 Task: Show rows with all zero values in the forecast summary
Action: Mouse scrolled (146, 194) with delta (0, 0)
Screenshot: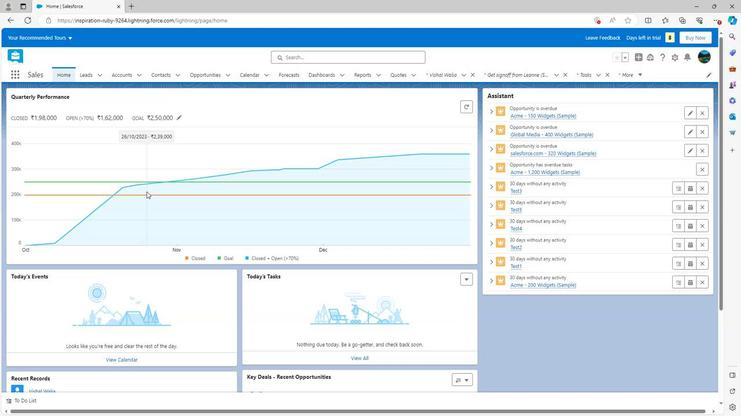 
Action: Mouse moved to (147, 195)
Screenshot: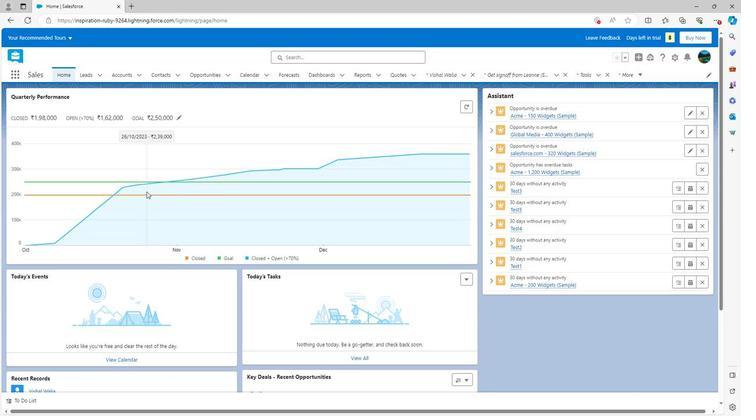 
Action: Mouse scrolled (147, 194) with delta (0, 0)
Screenshot: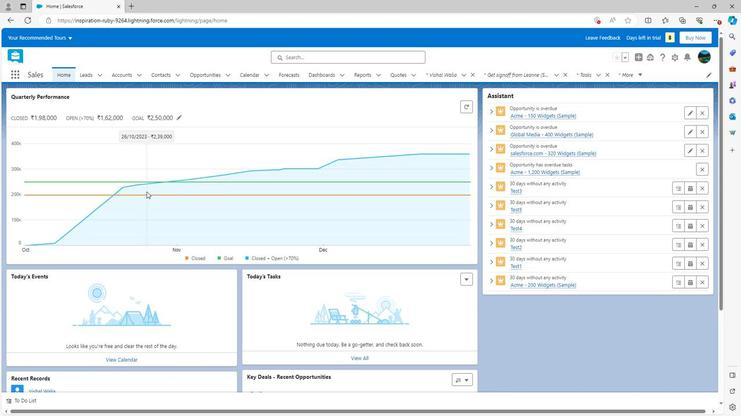 
Action: Mouse moved to (147, 195)
Screenshot: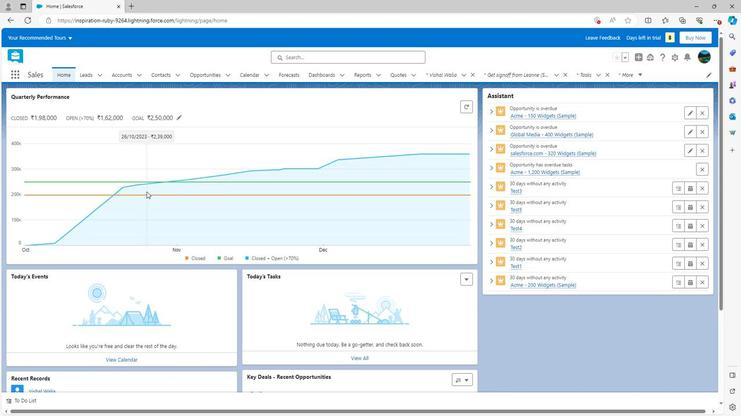 
Action: Mouse scrolled (147, 194) with delta (0, 0)
Screenshot: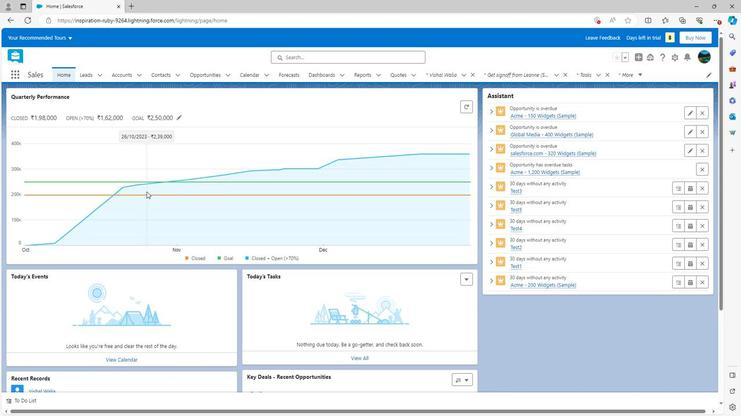 
Action: Mouse scrolled (147, 195) with delta (0, 0)
Screenshot: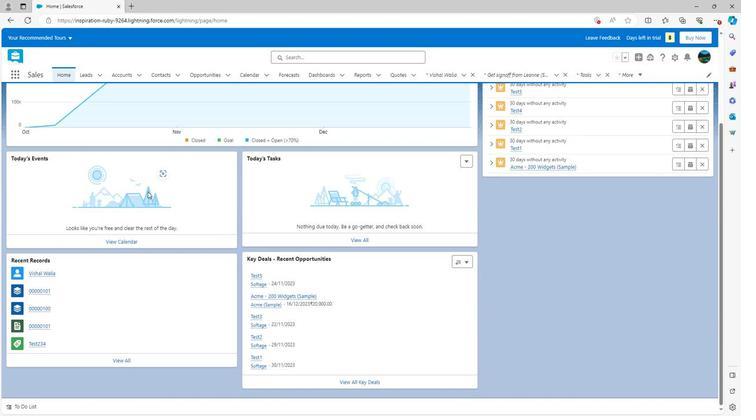 
Action: Mouse scrolled (147, 195) with delta (0, 0)
Screenshot: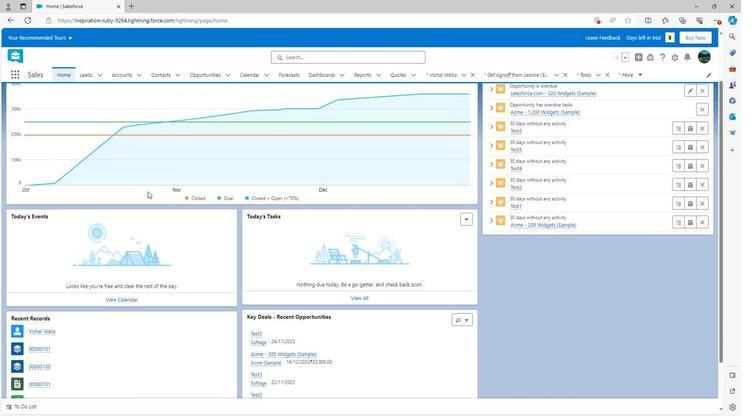 
Action: Mouse scrolled (147, 195) with delta (0, 0)
Screenshot: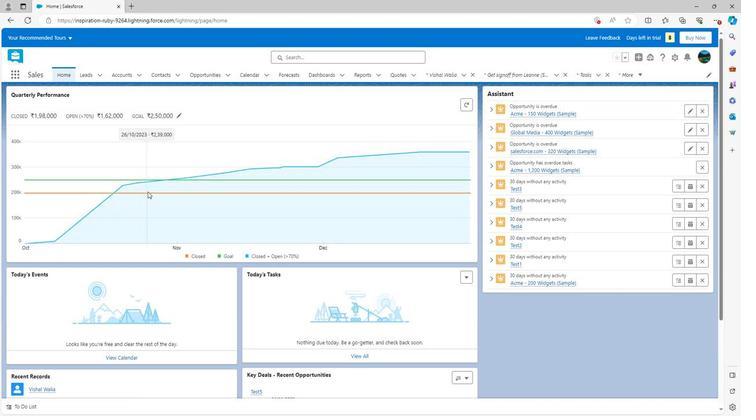 
Action: Mouse scrolled (147, 195) with delta (0, 0)
Screenshot: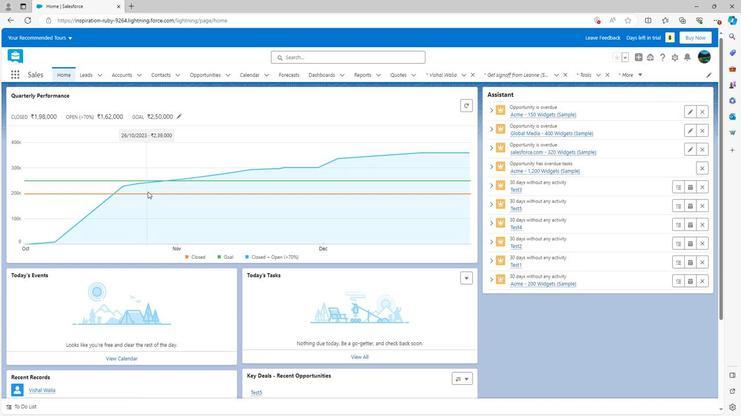 
Action: Mouse moved to (287, 74)
Screenshot: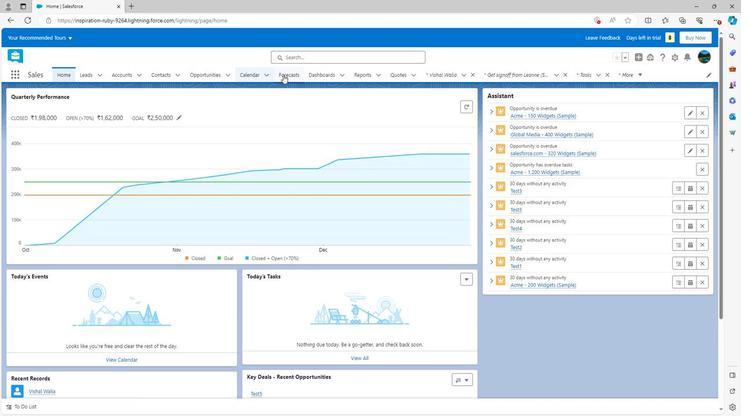 
Action: Mouse pressed left at (287, 74)
Screenshot: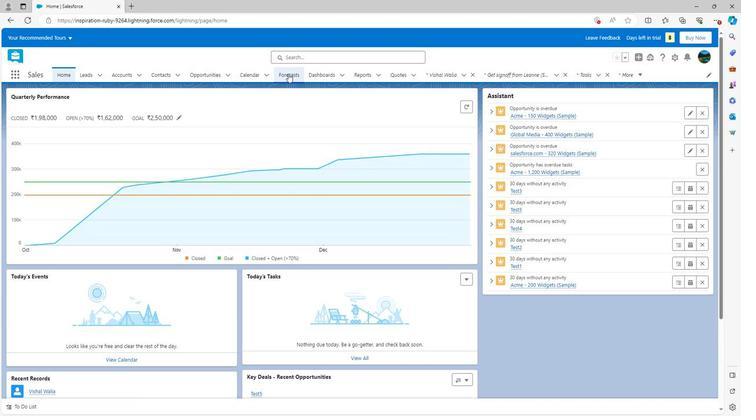
Action: Mouse moved to (688, 99)
Screenshot: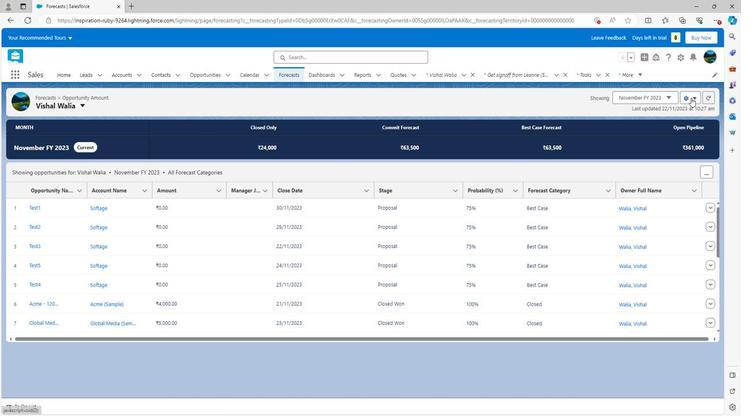 
Action: Mouse pressed left at (688, 99)
Screenshot: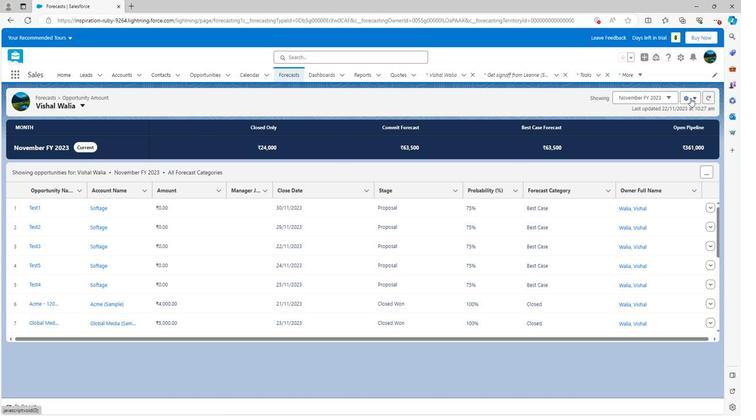 
Action: Mouse moved to (213, 232)
Screenshot: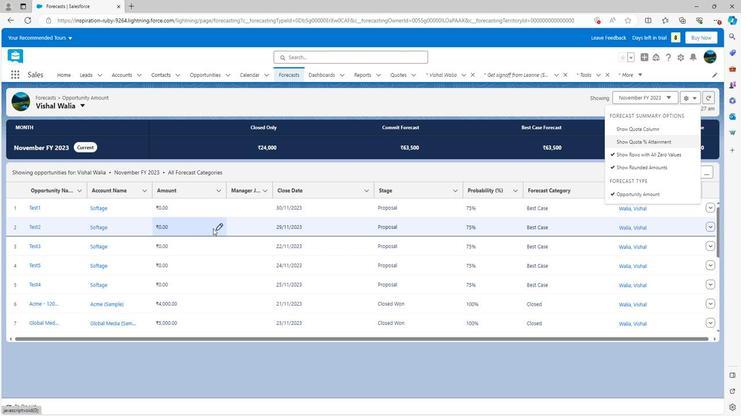 
Action: Mouse scrolled (213, 231) with delta (0, 0)
Screenshot: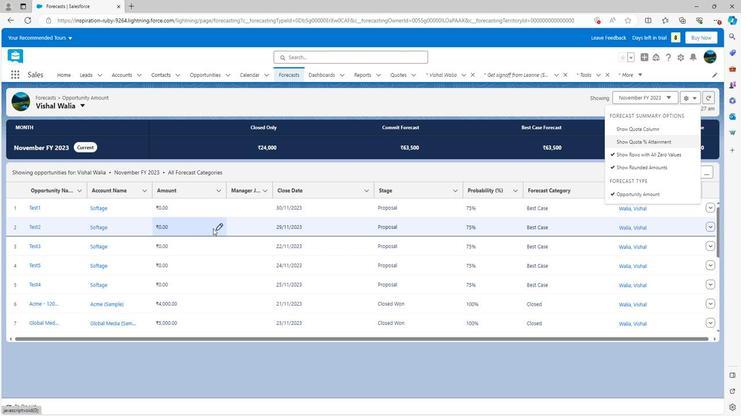 
Action: Mouse moved to (214, 232)
Screenshot: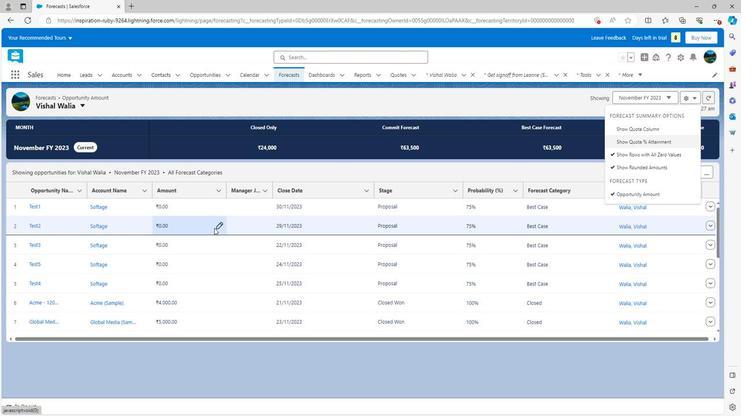 
Action: Mouse scrolled (214, 232) with delta (0, 0)
Screenshot: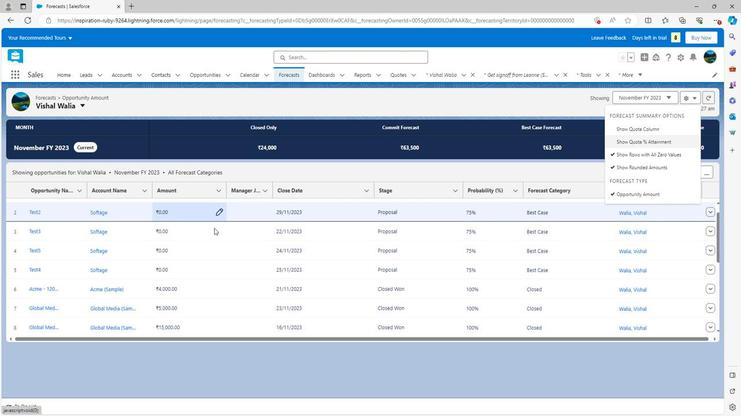 
Action: Mouse moved to (214, 233)
Screenshot: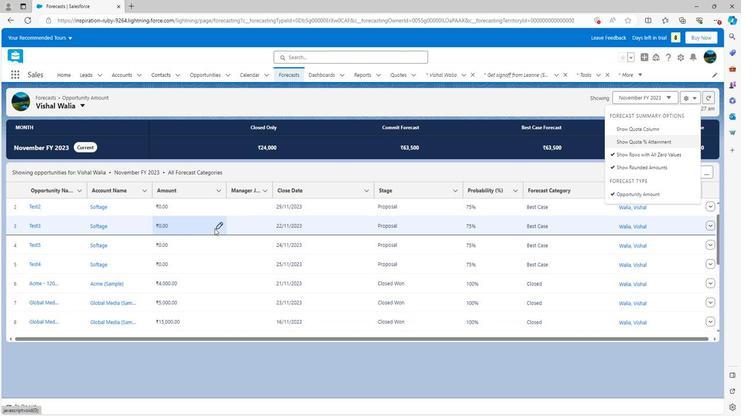 
Action: Mouse scrolled (214, 233) with delta (0, 0)
Screenshot: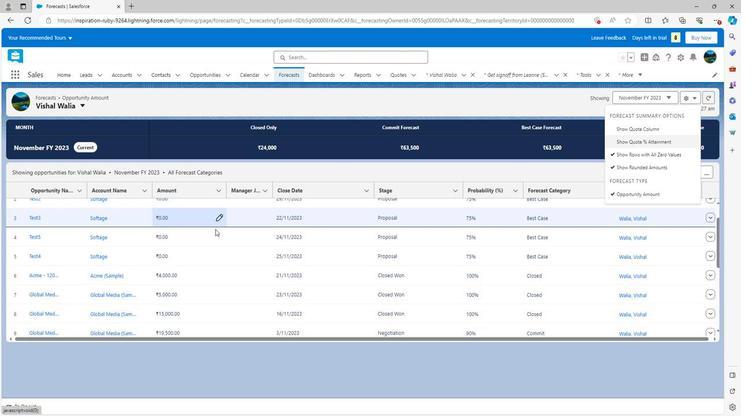 
Action: Mouse scrolled (214, 233) with delta (0, 0)
Screenshot: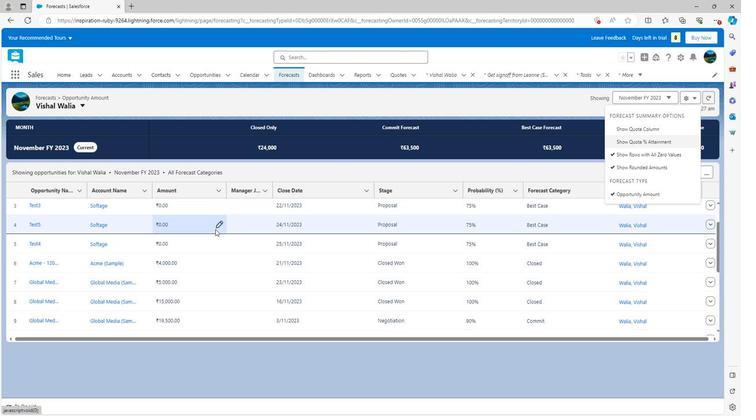 
Action: Mouse scrolled (214, 233) with delta (0, 0)
Screenshot: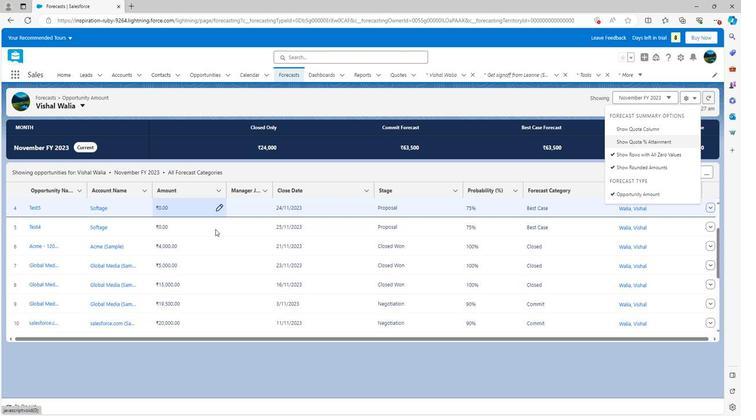 
Action: Mouse scrolled (214, 233) with delta (0, 0)
Screenshot: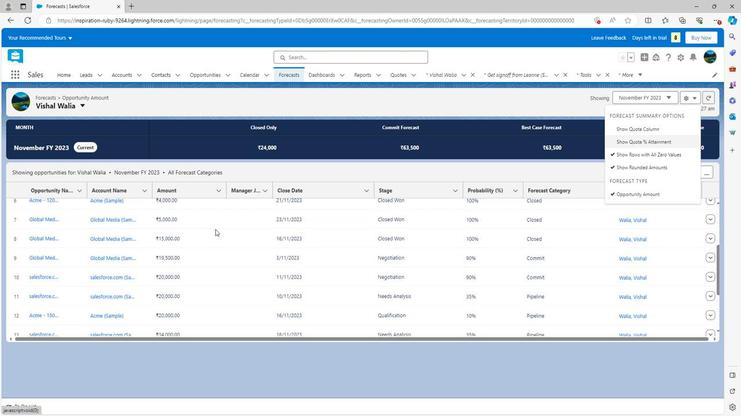 
Action: Mouse scrolled (214, 233) with delta (0, 0)
Screenshot: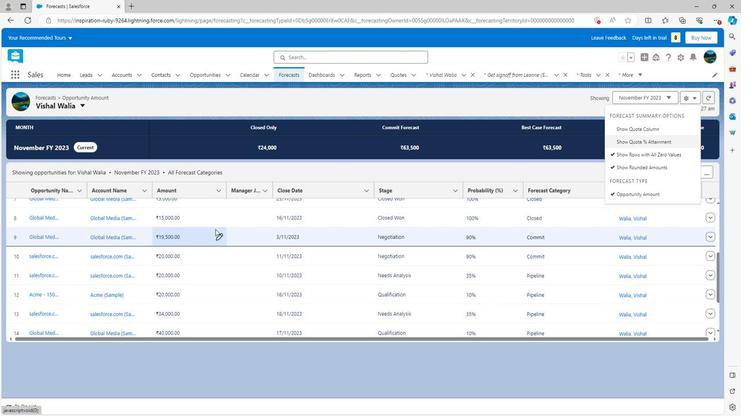 
Action: Mouse moved to (214, 233)
Screenshot: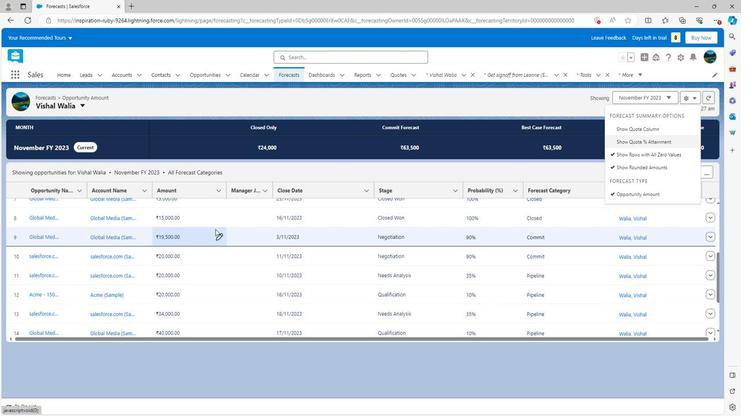 
Action: Mouse scrolled (214, 233) with delta (0, 0)
Screenshot: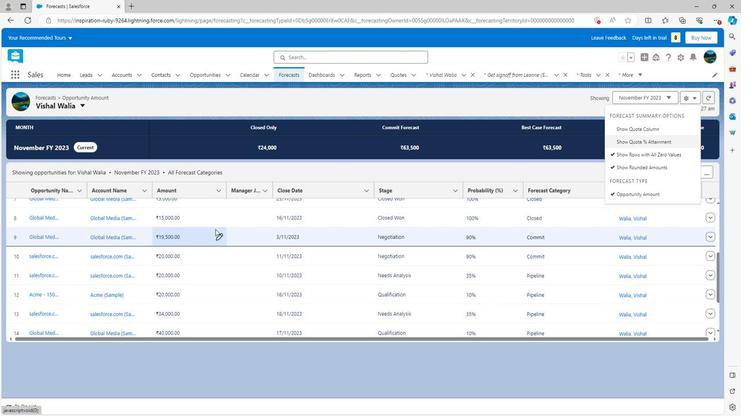 
Action: Mouse scrolled (214, 233) with delta (0, 0)
Screenshot: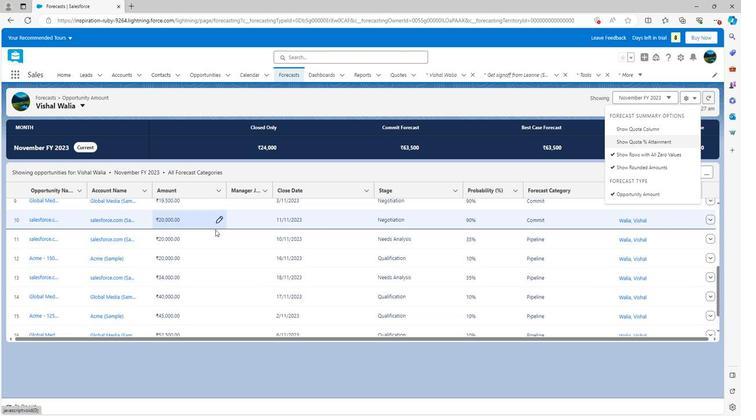 
Action: Mouse scrolled (214, 233) with delta (0, 0)
Screenshot: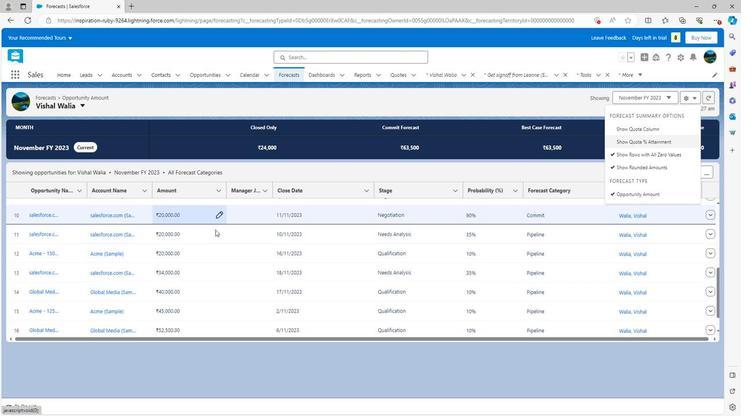 
Action: Mouse scrolled (214, 233) with delta (0, 0)
Screenshot: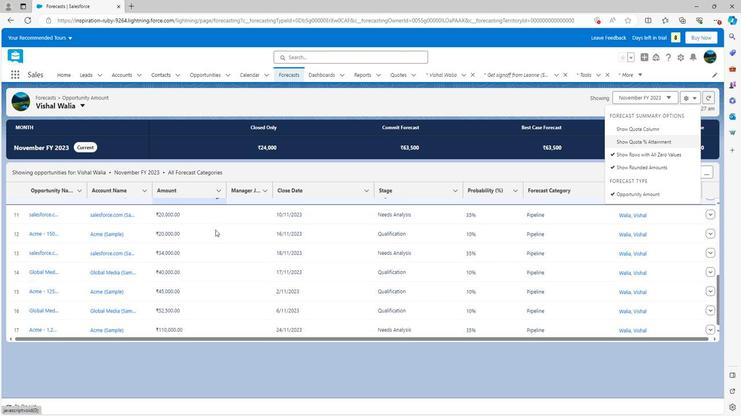 
Action: Mouse scrolled (214, 233) with delta (0, 0)
Screenshot: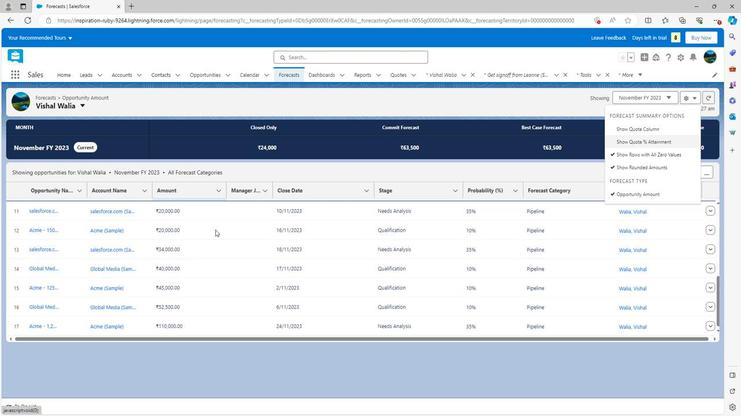 
Action: Mouse moved to (217, 227)
Screenshot: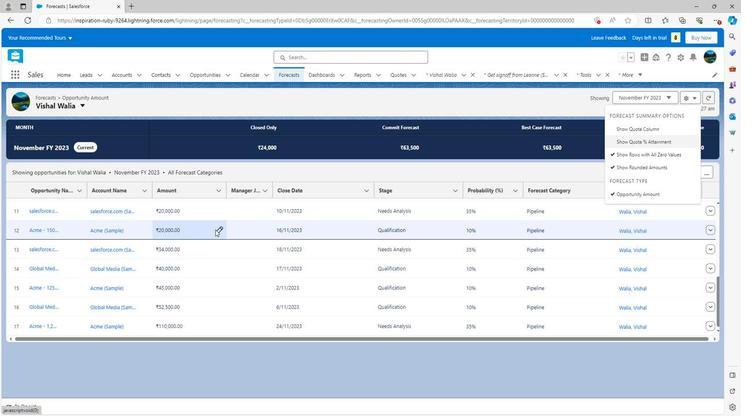 
